 Task: Change the aspect ratio to 2.21:1.
Action: Mouse moved to (68, 12)
Screenshot: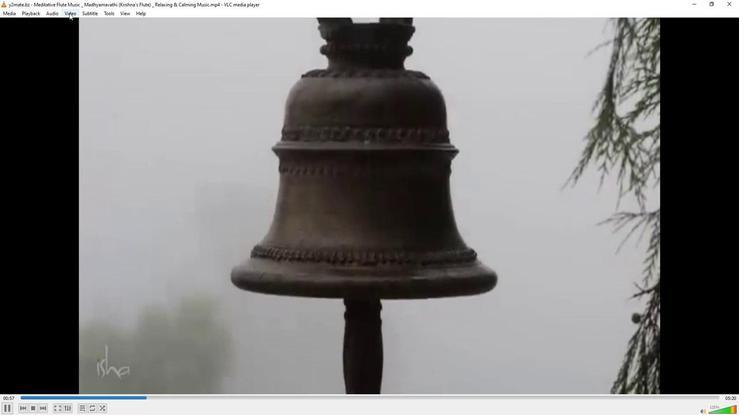 
Action: Mouse pressed left at (68, 12)
Screenshot: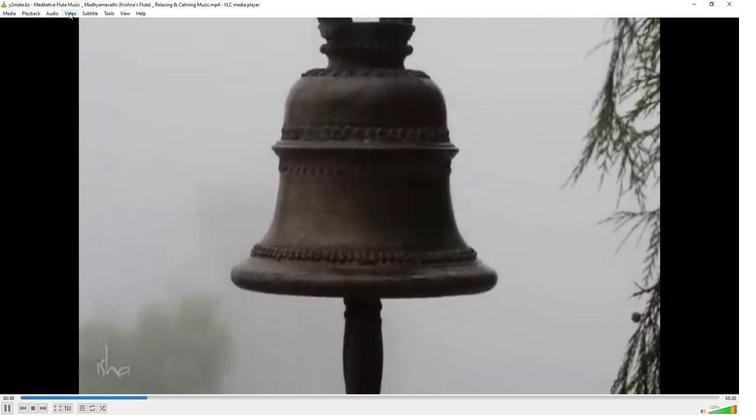 
Action: Mouse moved to (139, 120)
Screenshot: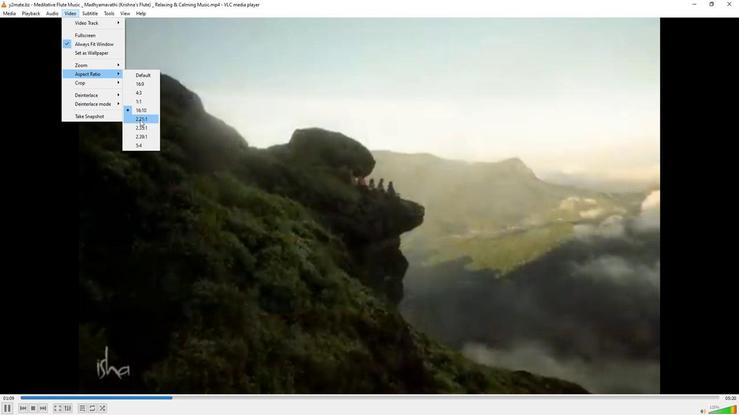 
Action: Mouse pressed left at (139, 120)
Screenshot: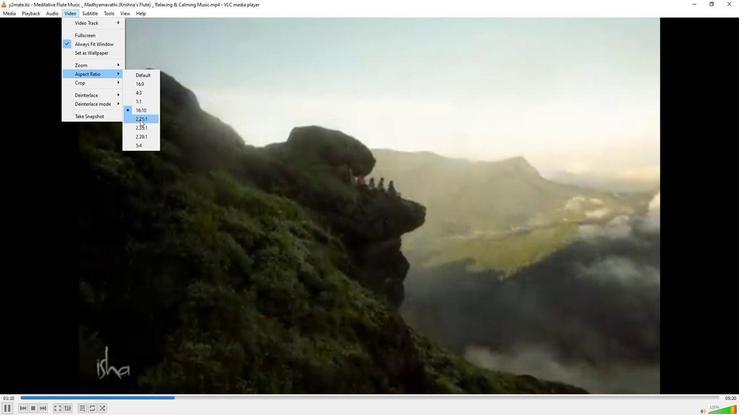 
